 Task: Search "New" ticket stauts & apply.
Action: Mouse pressed left at (121, 108)
Screenshot: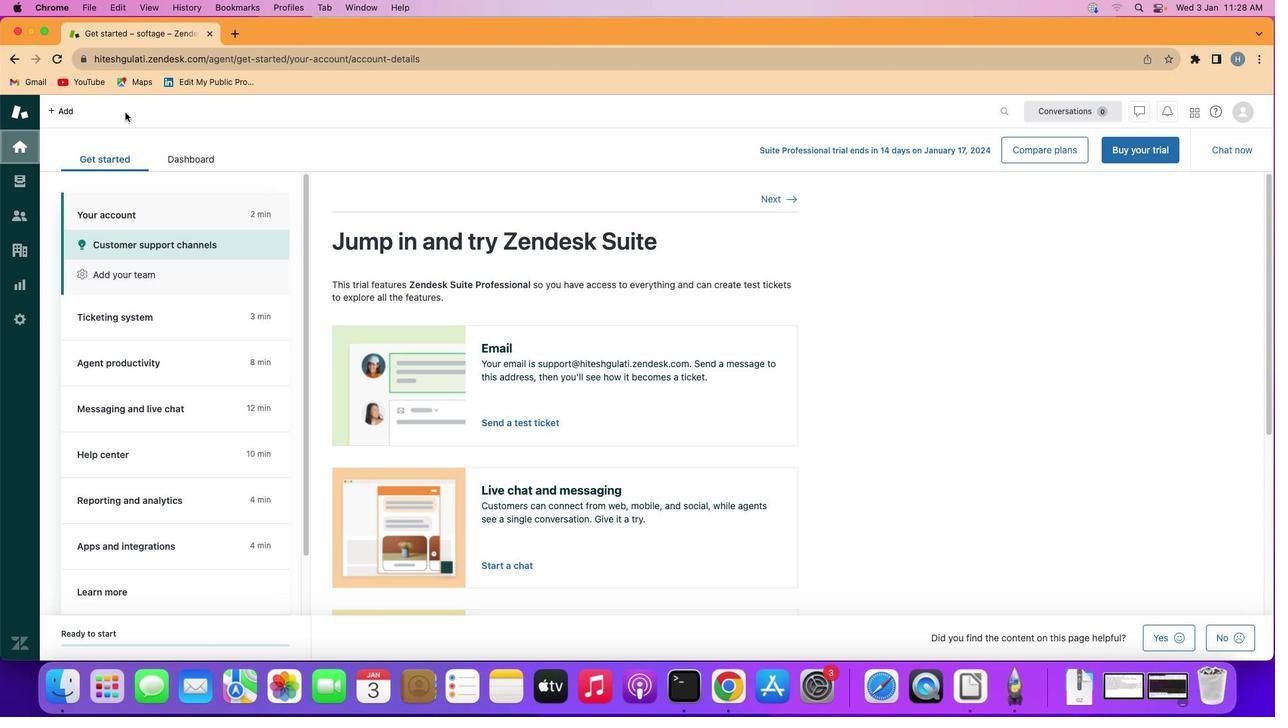 
Action: Mouse moved to (17, 176)
Screenshot: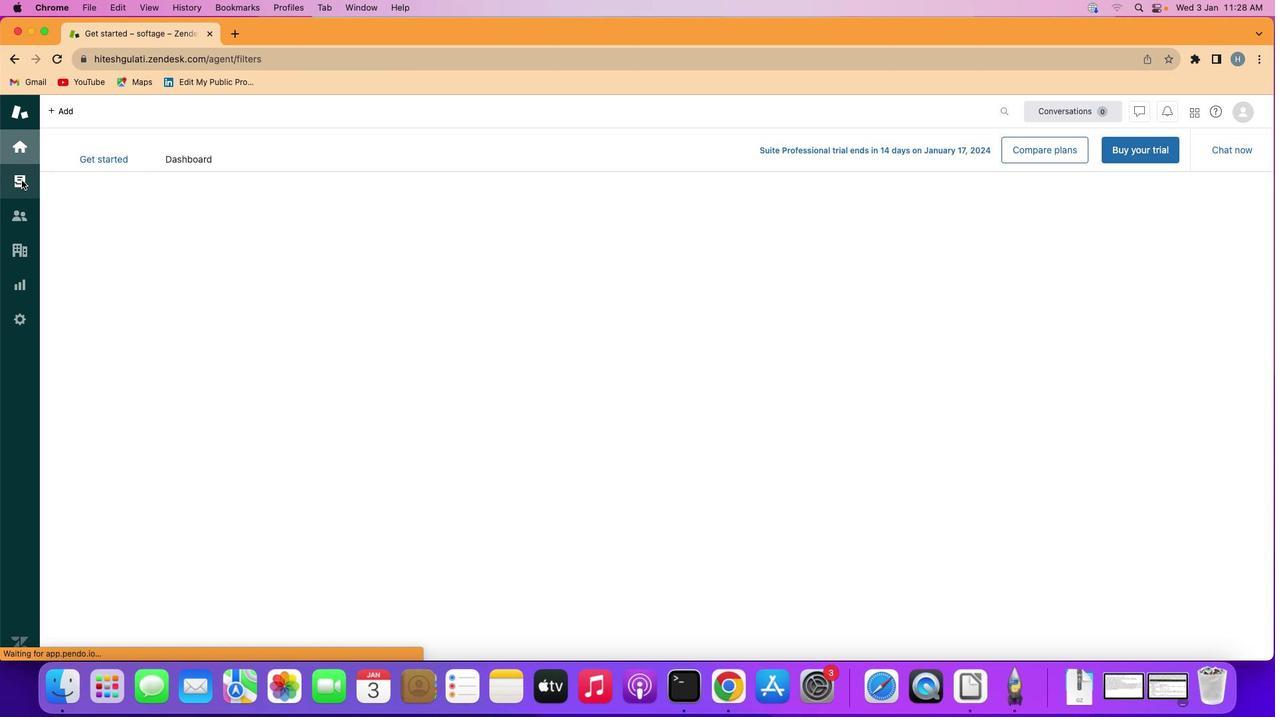 
Action: Mouse pressed left at (17, 176)
Screenshot: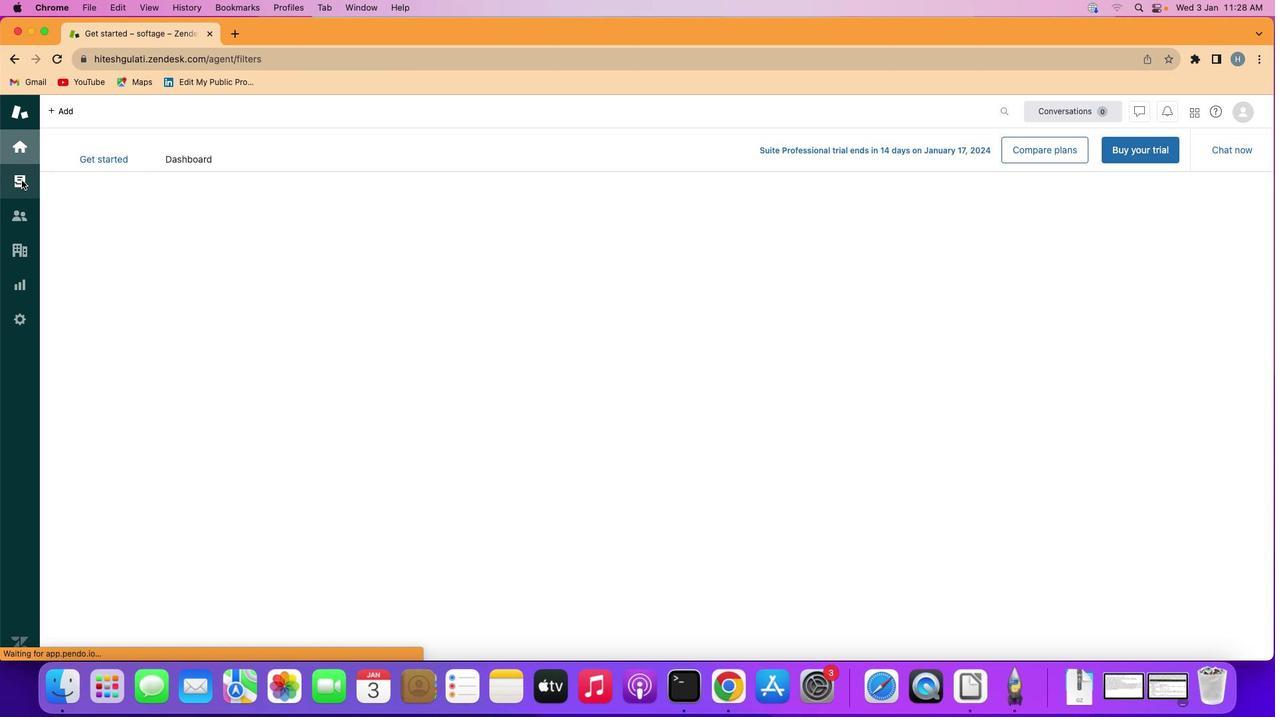 
Action: Mouse moved to (118, 315)
Screenshot: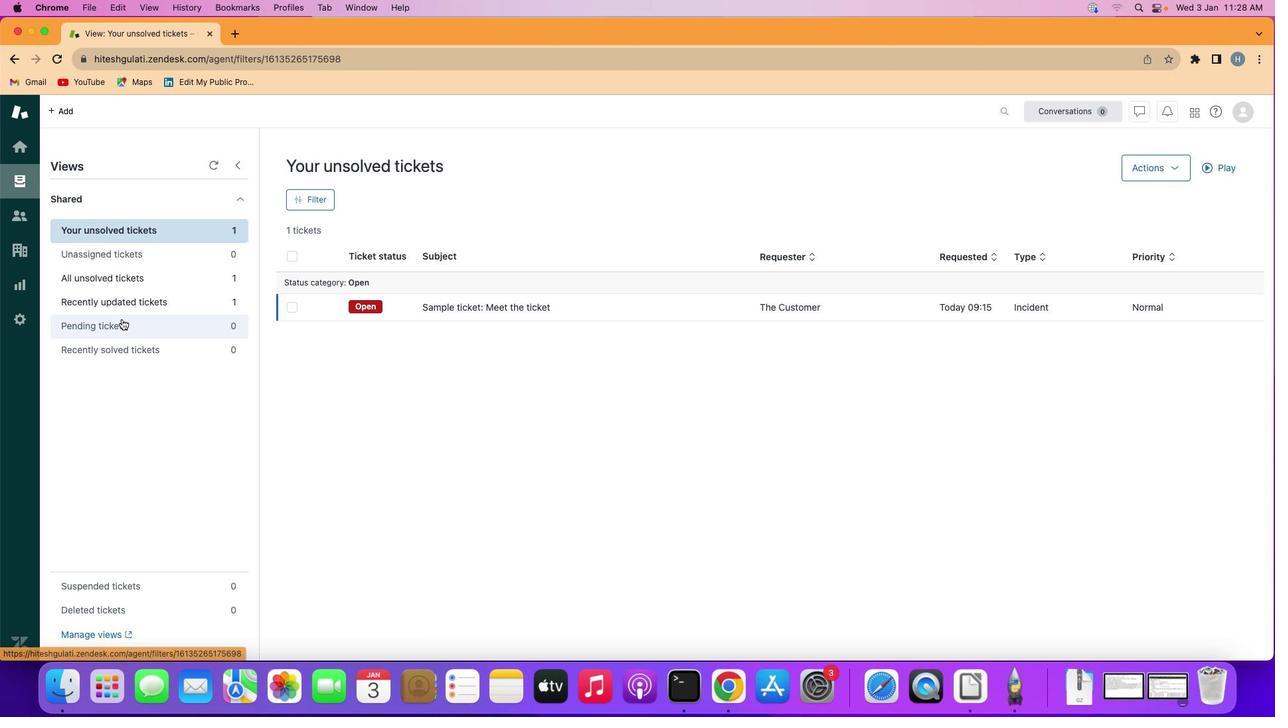 
Action: Mouse pressed left at (118, 315)
Screenshot: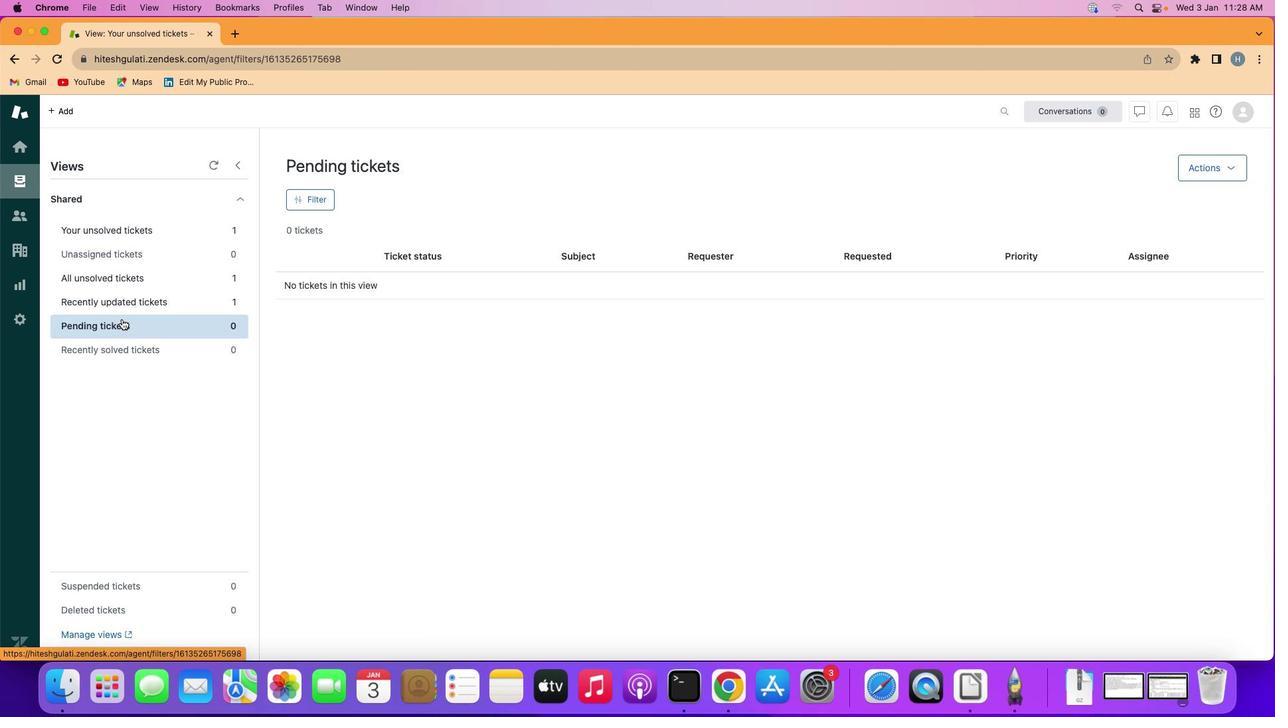 
Action: Mouse moved to (318, 190)
Screenshot: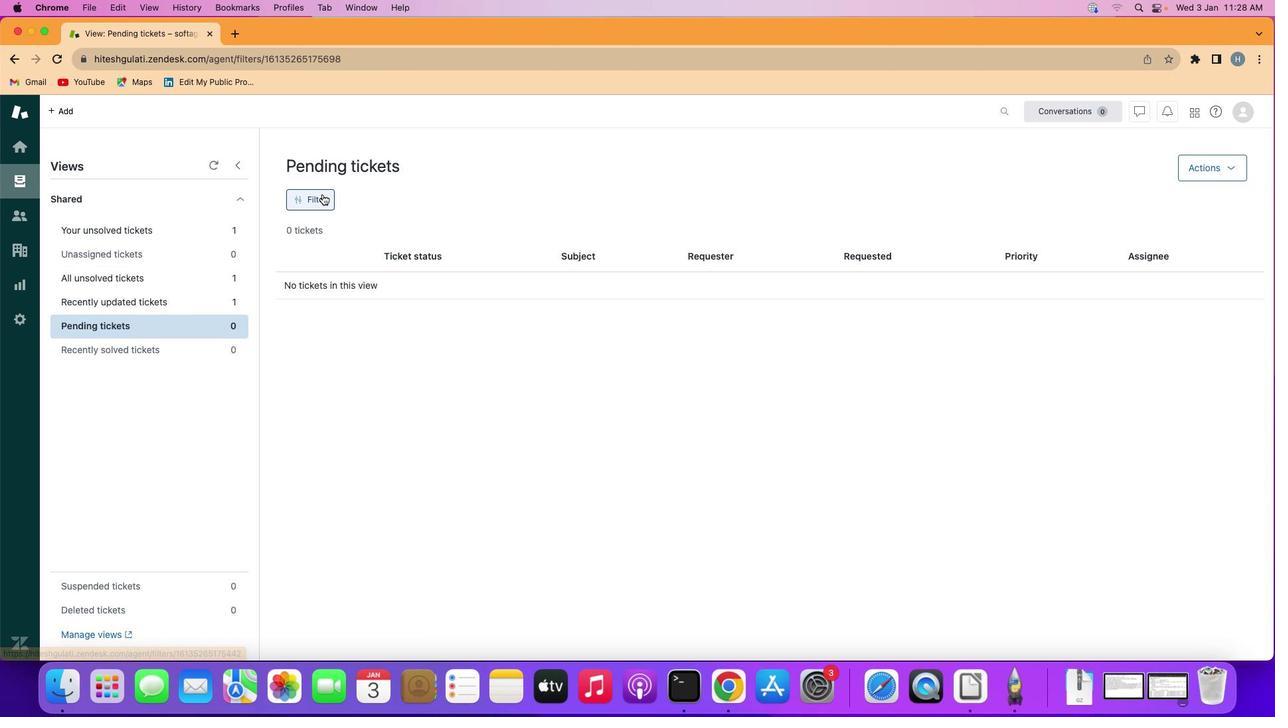 
Action: Mouse pressed left at (318, 190)
Screenshot: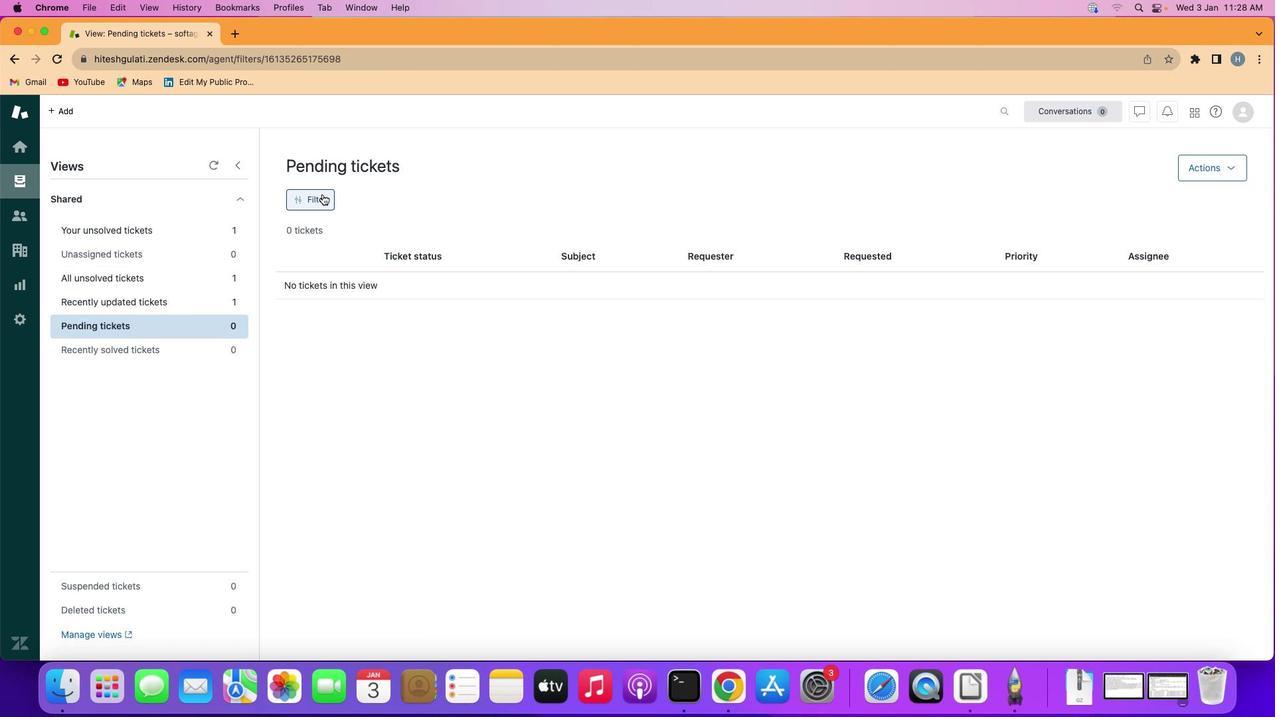 
Action: Mouse moved to (1130, 236)
Screenshot: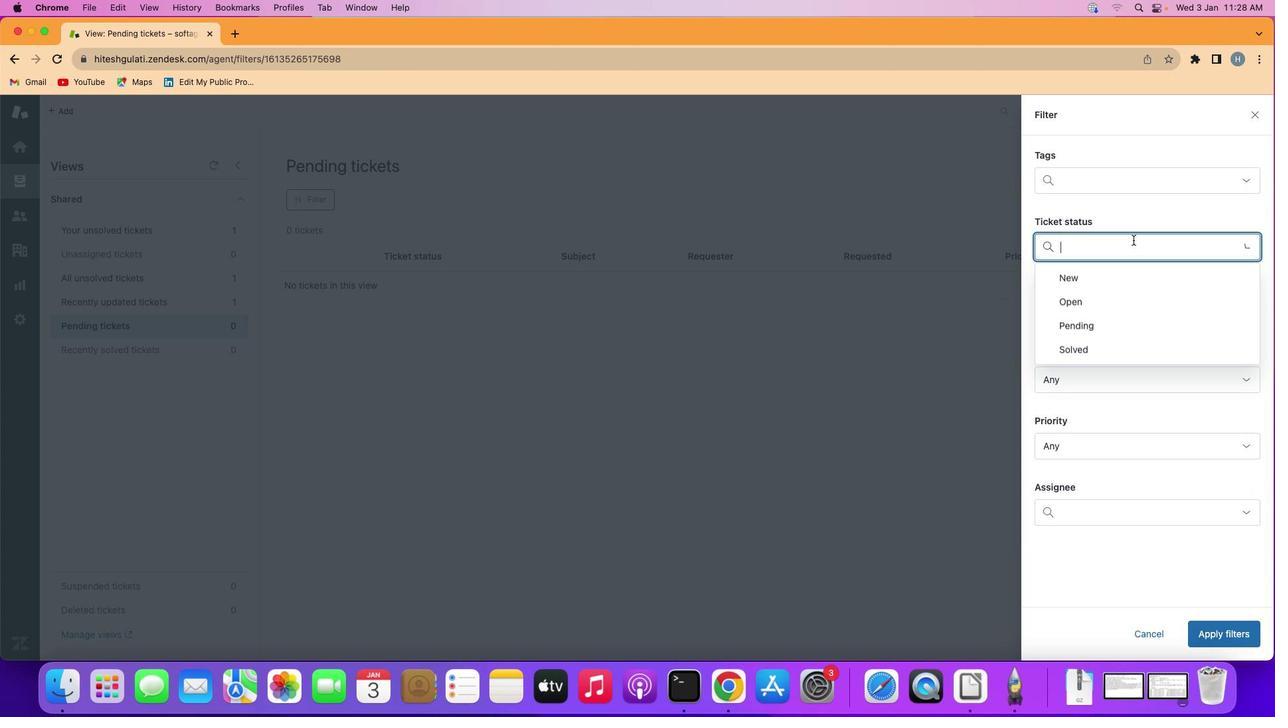 
Action: Mouse pressed left at (1130, 236)
Screenshot: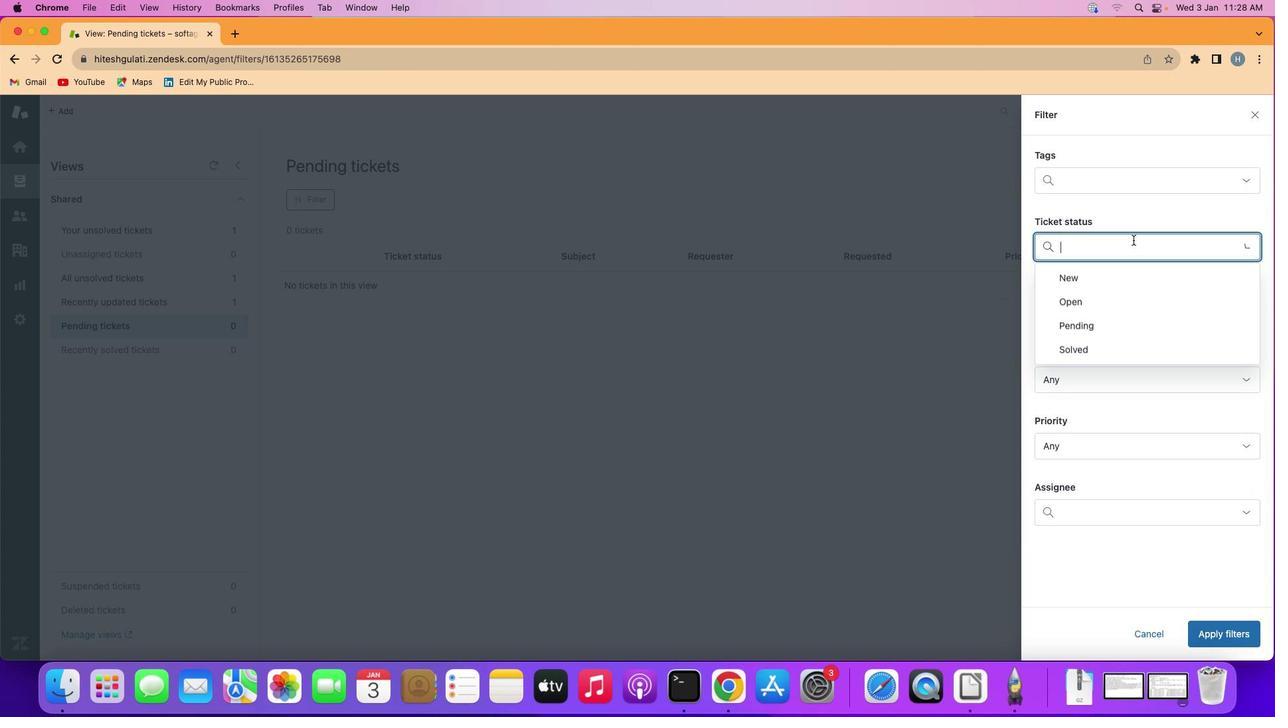 
Action: Mouse moved to (1131, 271)
Screenshot: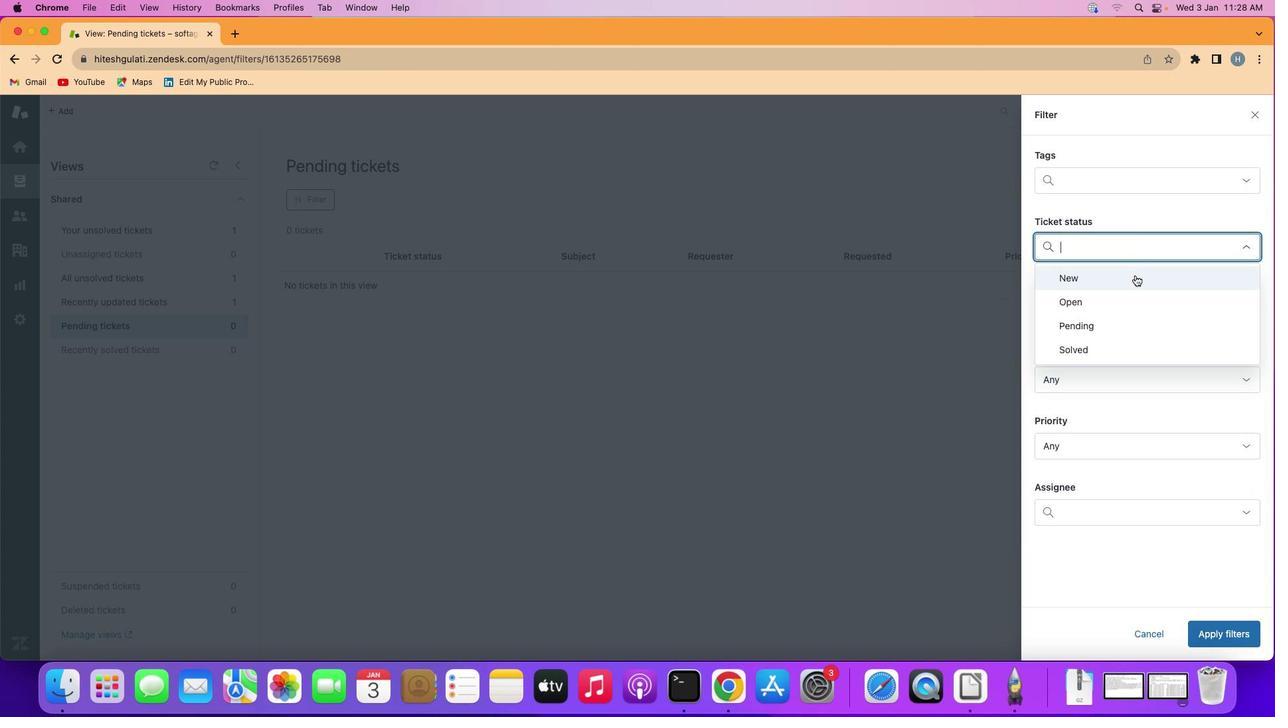 
Action: Mouse pressed left at (1131, 271)
Screenshot: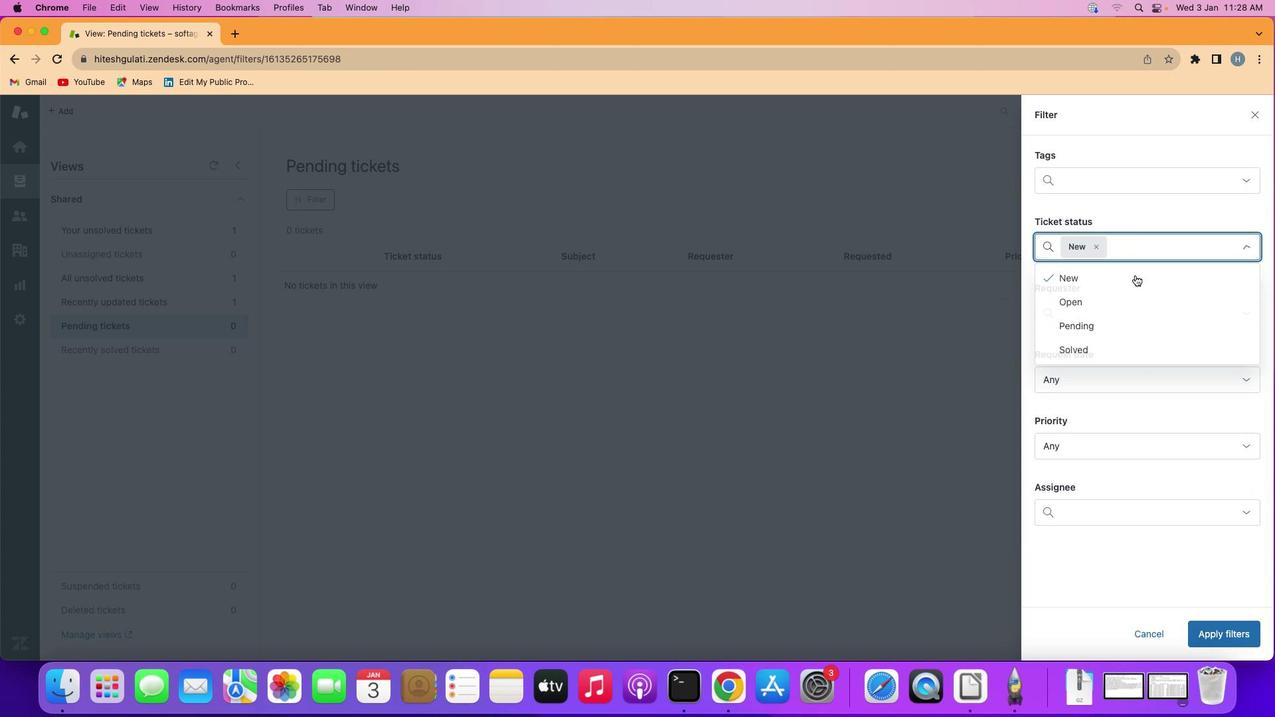 
Action: Mouse moved to (1219, 628)
Screenshot: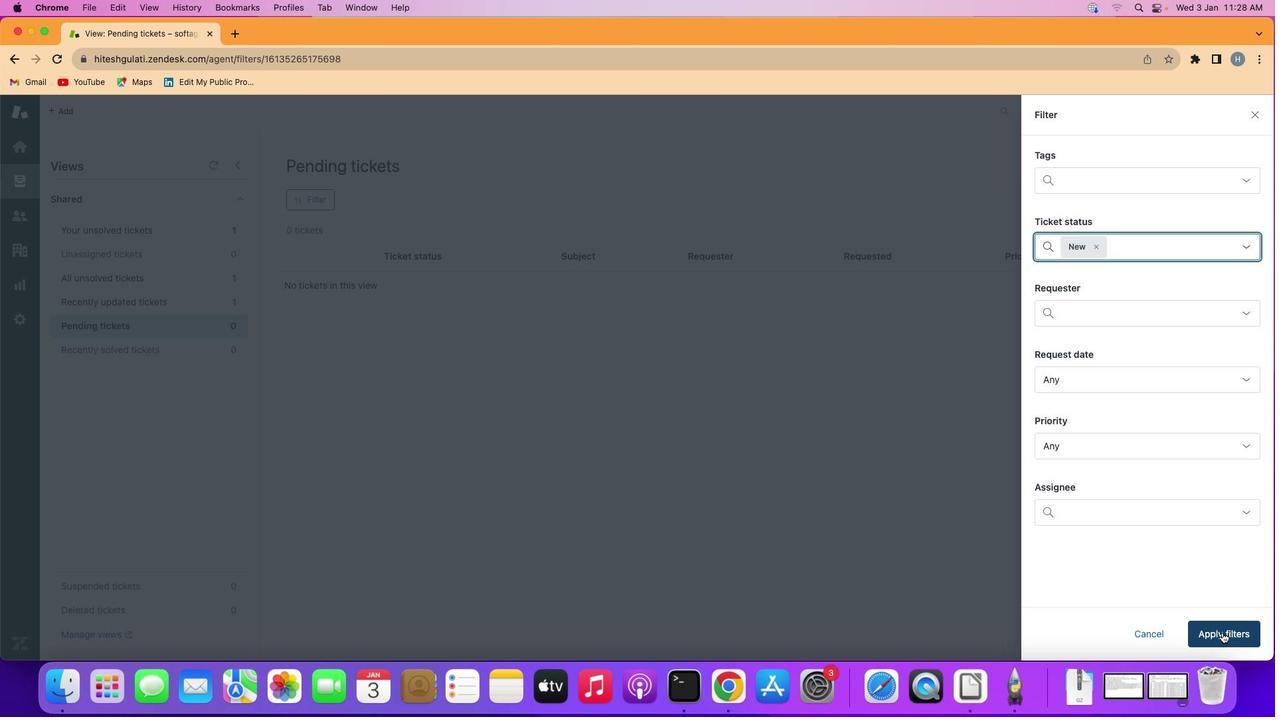 
Action: Mouse pressed left at (1219, 628)
Screenshot: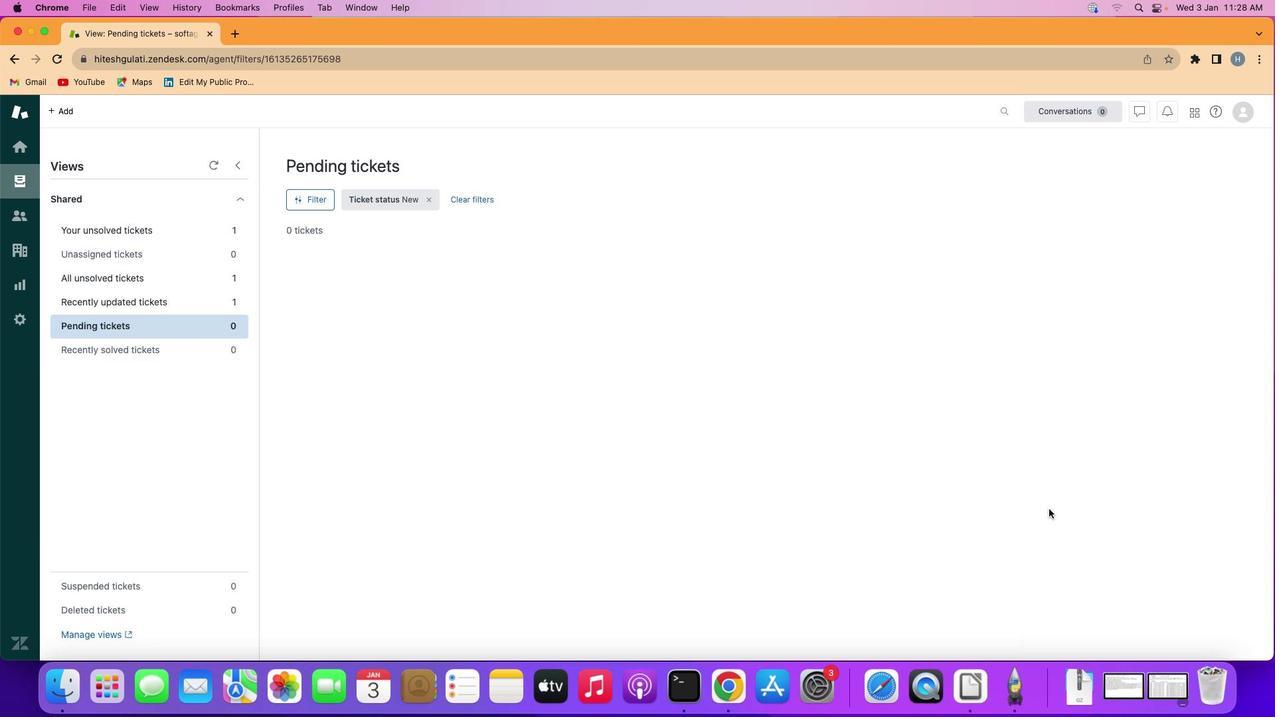 
Action: Mouse moved to (591, 287)
Screenshot: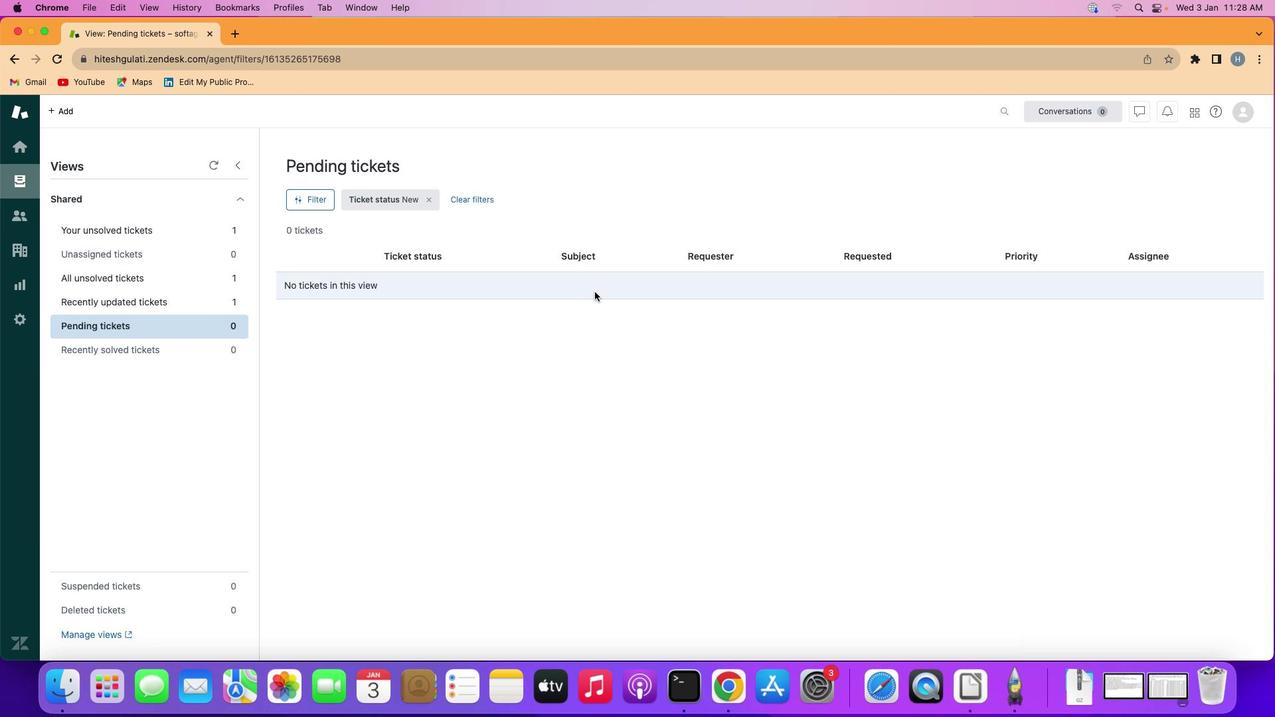 
